 Task: Select the on option in the line has error.
Action: Mouse moved to (76, 453)
Screenshot: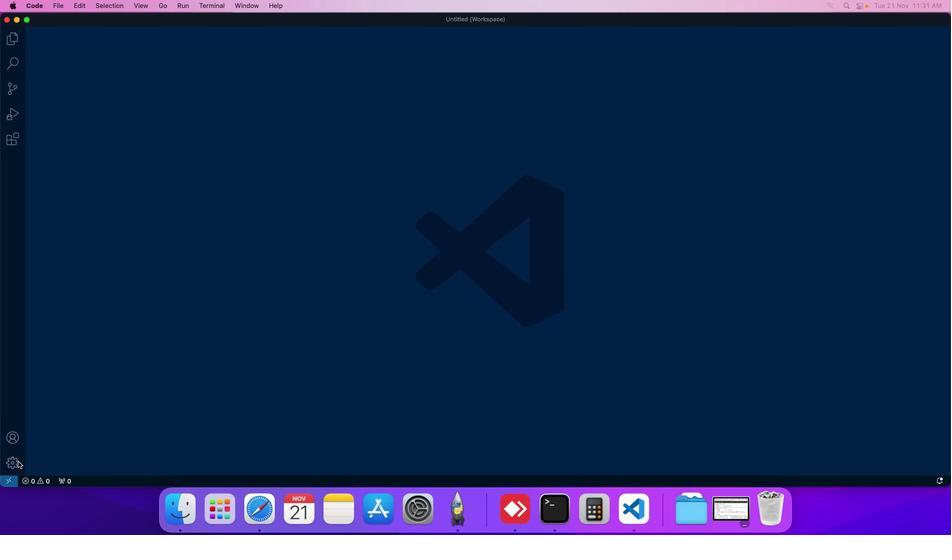 
Action: Mouse pressed left at (76, 453)
Screenshot: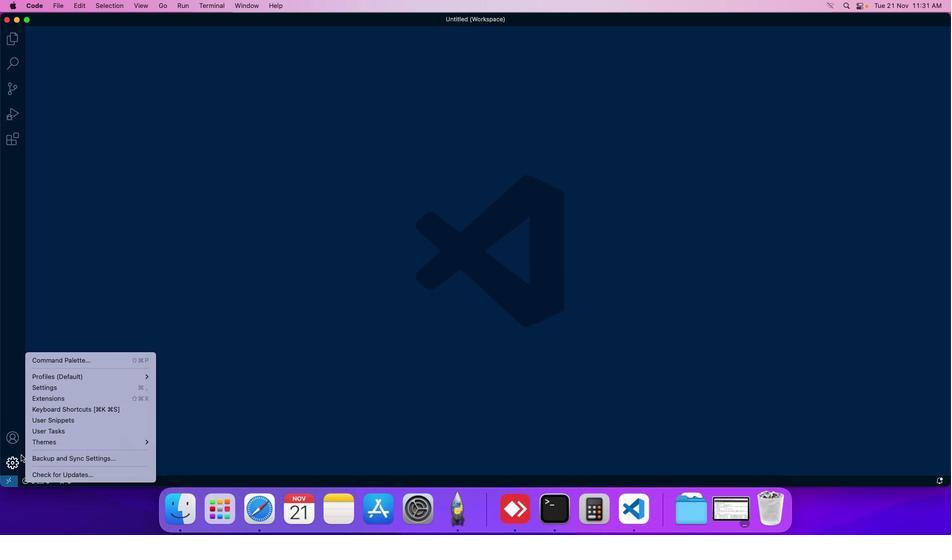 
Action: Mouse moved to (98, 388)
Screenshot: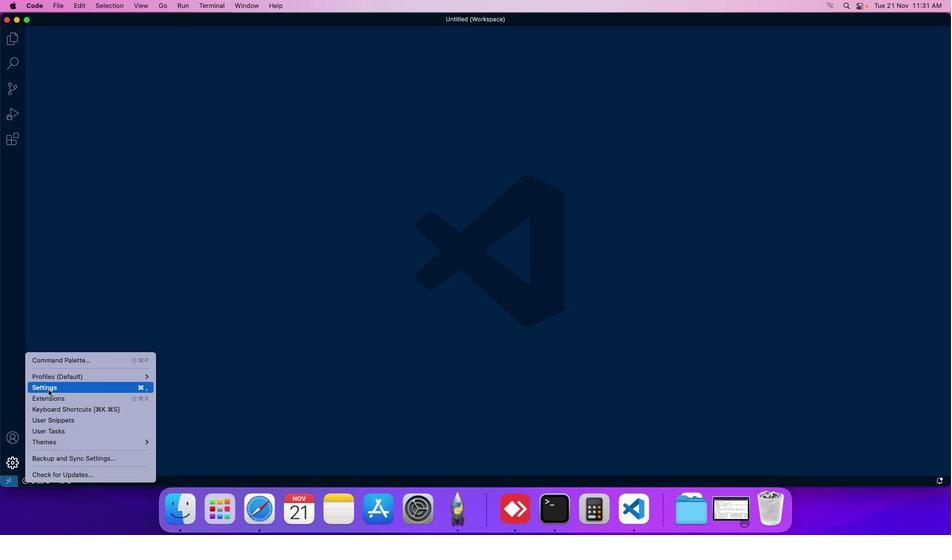 
Action: Mouse pressed left at (98, 388)
Screenshot: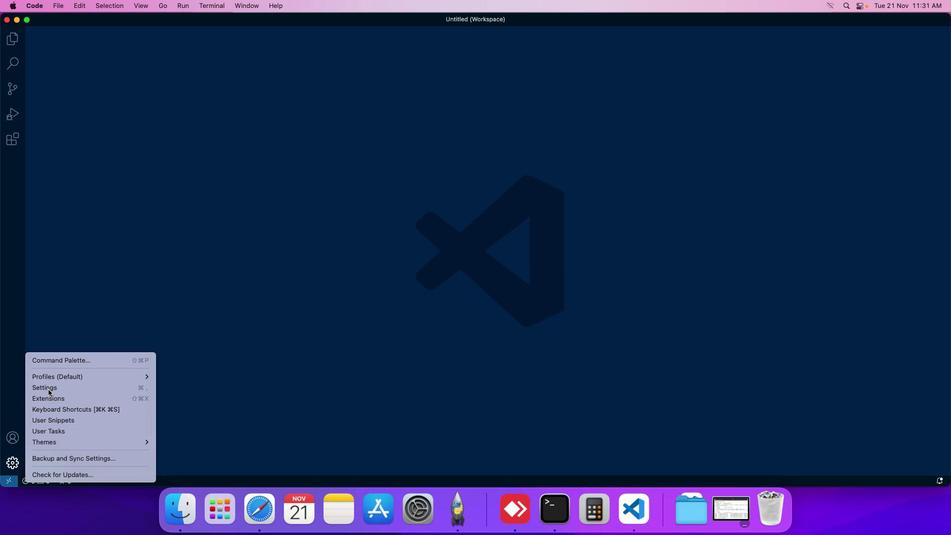 
Action: Mouse moved to (232, 104)
Screenshot: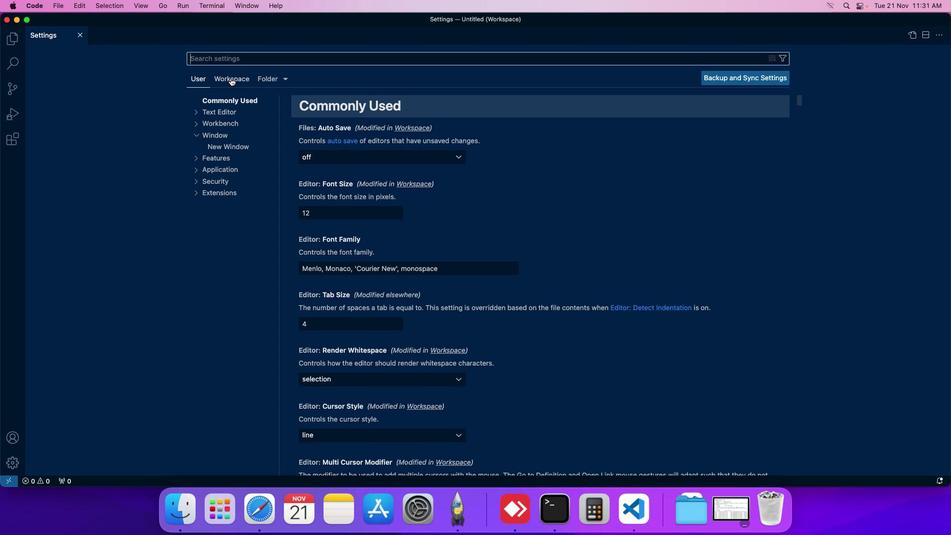 
Action: Mouse pressed left at (232, 104)
Screenshot: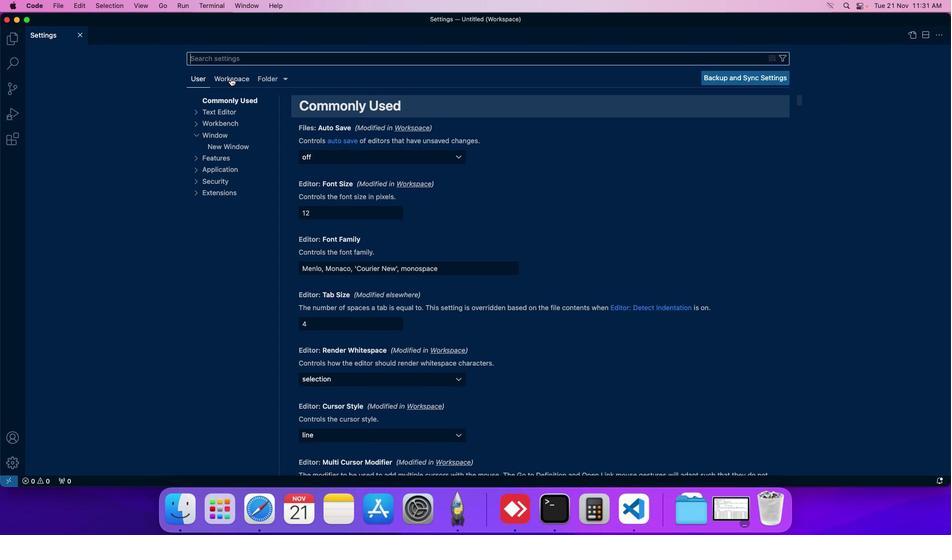 
Action: Mouse moved to (228, 165)
Screenshot: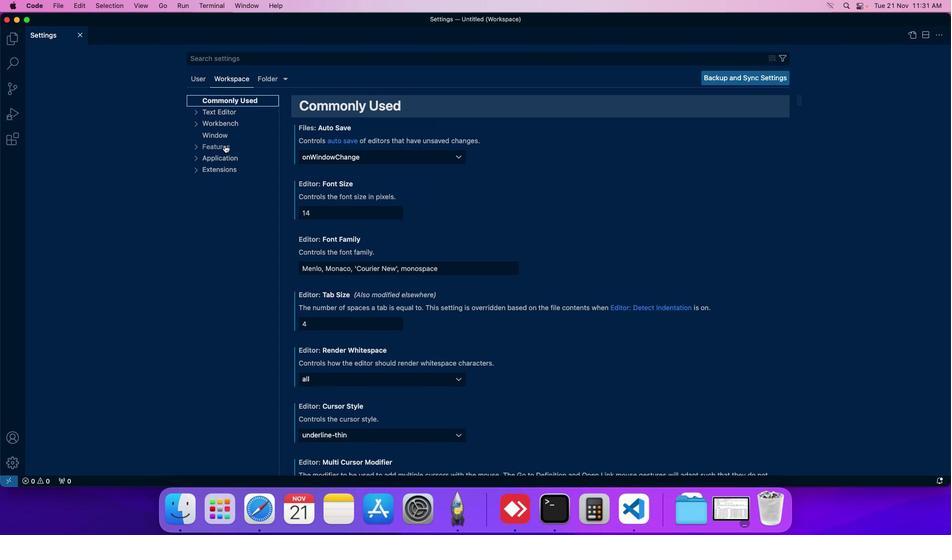 
Action: Mouse pressed left at (228, 165)
Screenshot: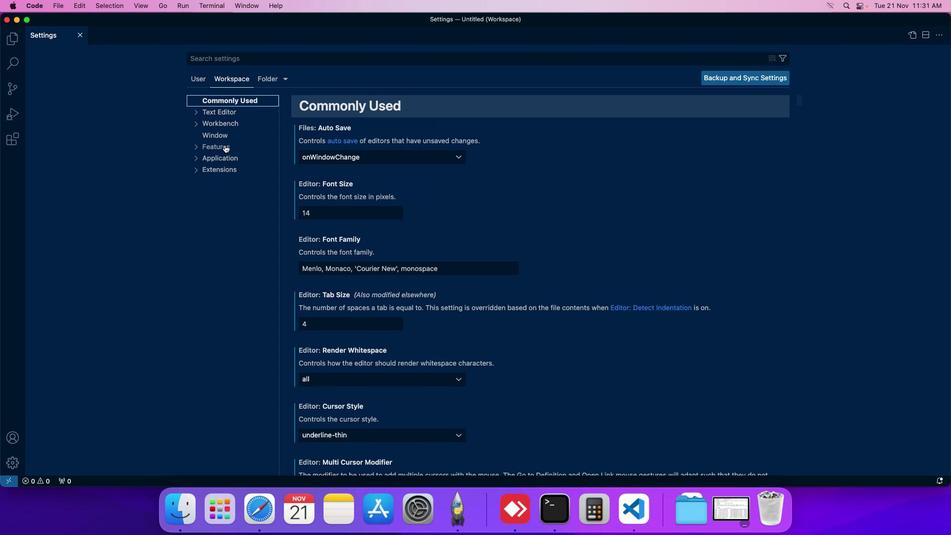 
Action: Mouse moved to (227, 334)
Screenshot: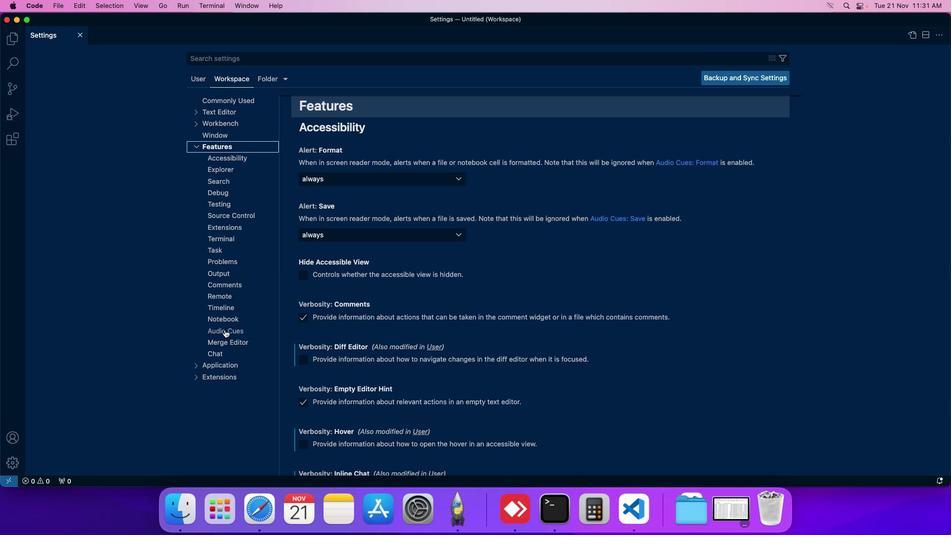 
Action: Mouse pressed left at (227, 334)
Screenshot: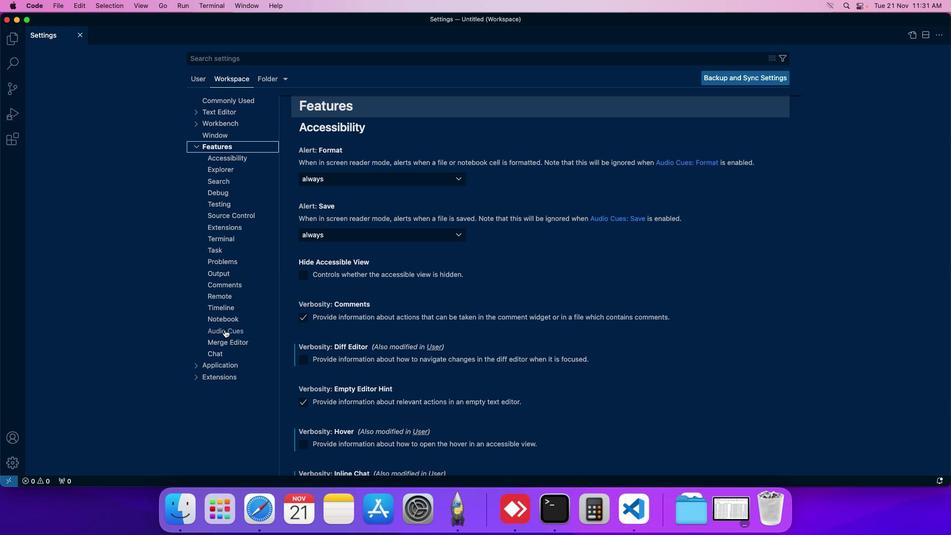 
Action: Mouse moved to (302, 299)
Screenshot: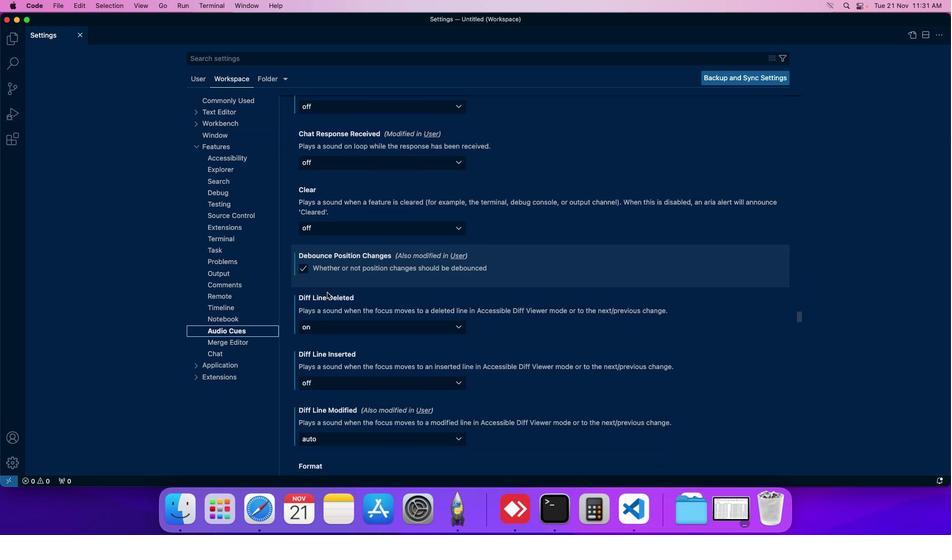 
Action: Mouse scrolled (302, 299) with delta (63, 32)
Screenshot: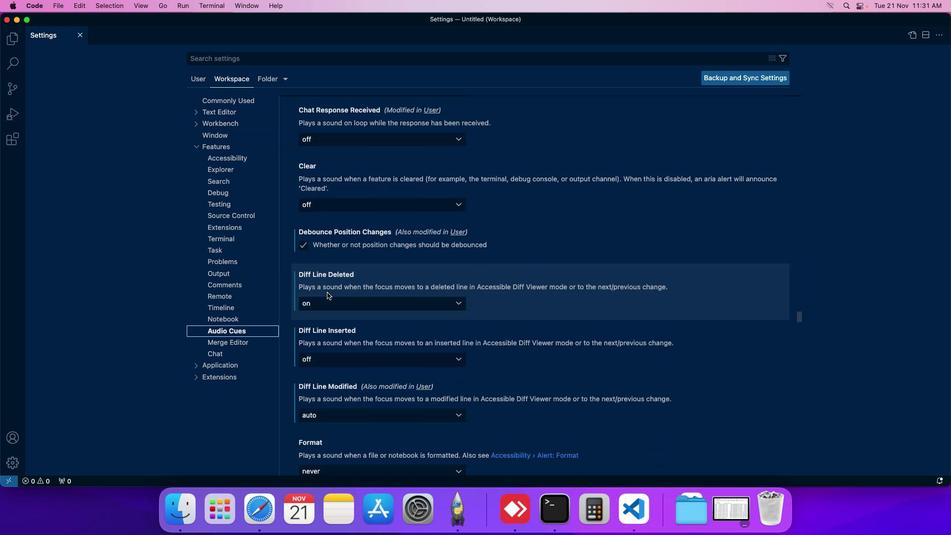
Action: Mouse scrolled (302, 299) with delta (63, 32)
Screenshot: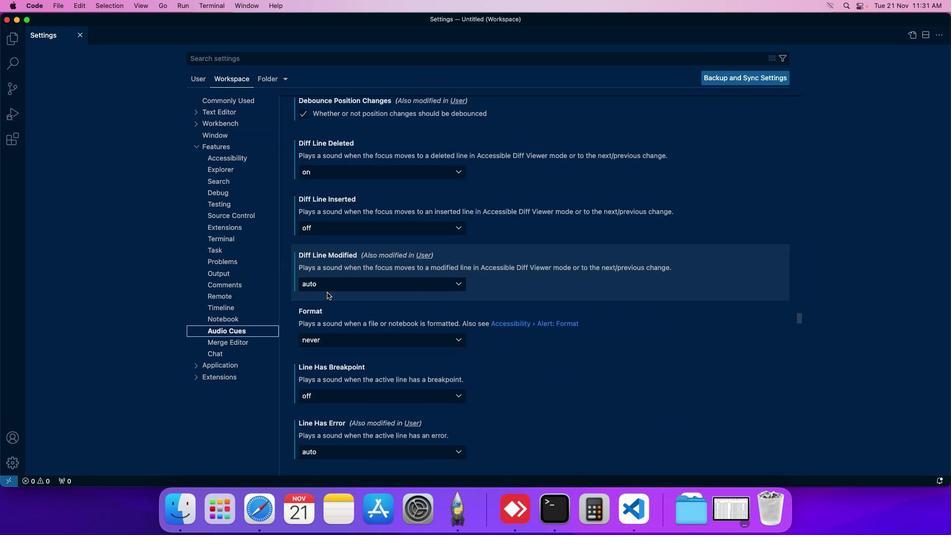 
Action: Mouse scrolled (302, 299) with delta (63, 32)
Screenshot: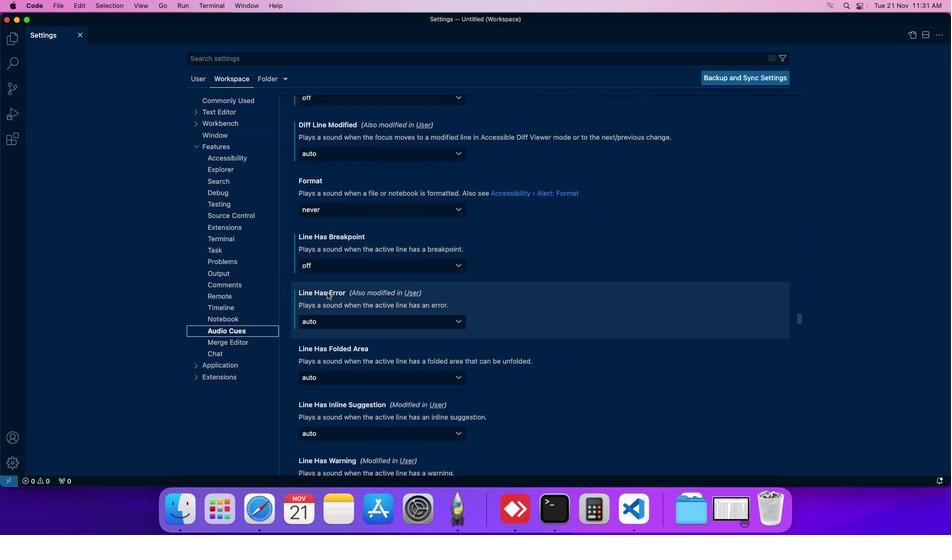 
Action: Mouse scrolled (302, 299) with delta (63, 32)
Screenshot: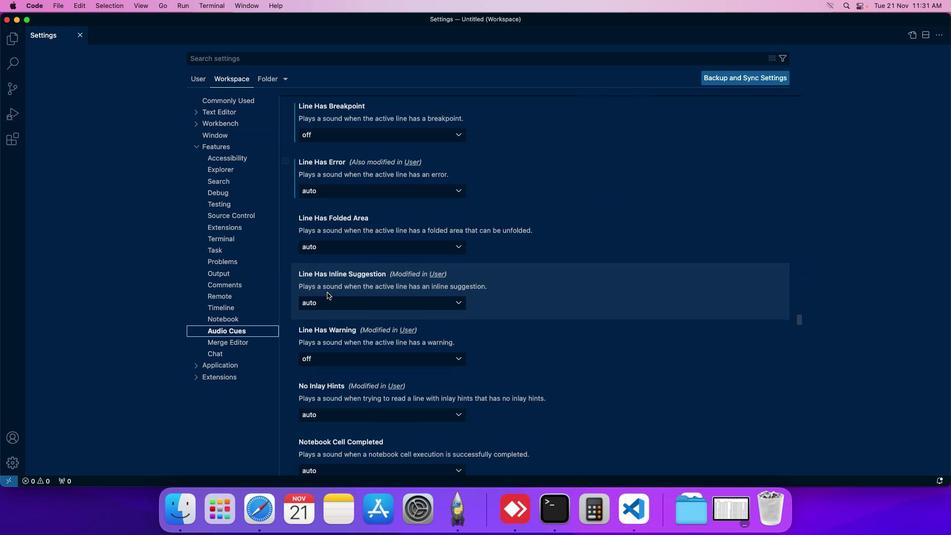 
Action: Mouse moved to (319, 202)
Screenshot: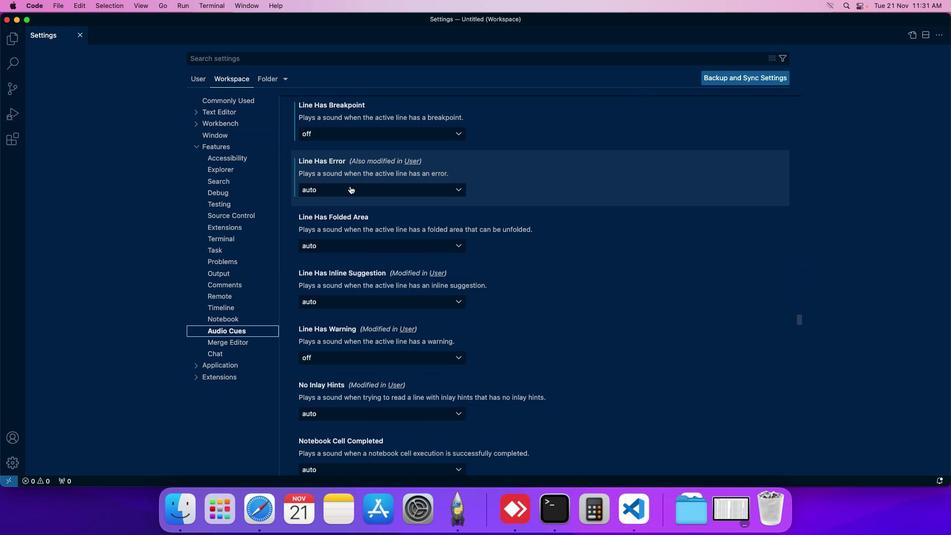 
Action: Mouse pressed left at (319, 202)
Screenshot: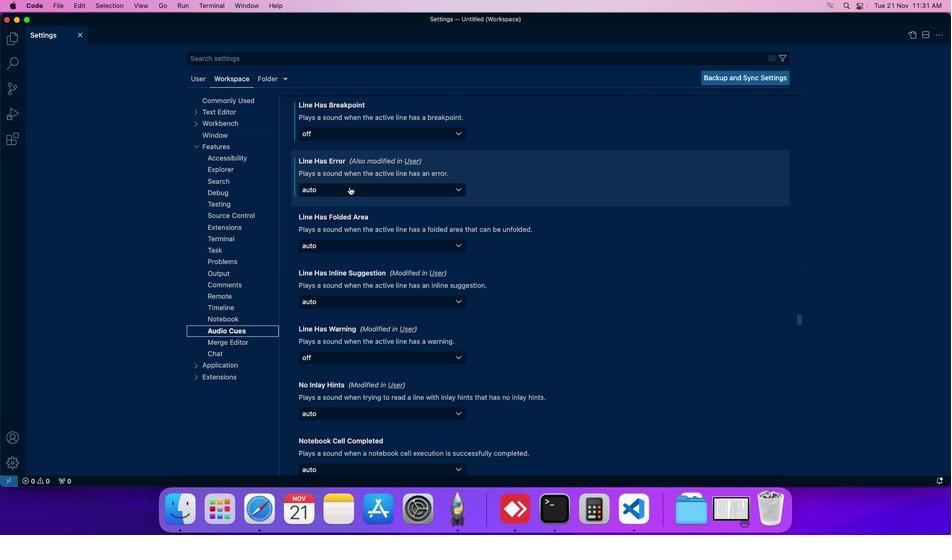 
Action: Mouse moved to (308, 230)
Screenshot: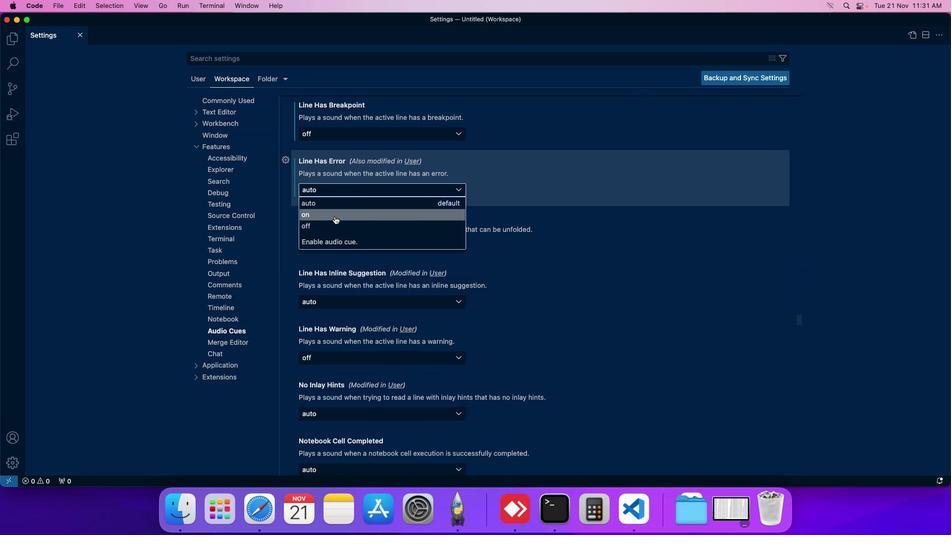 
Action: Mouse pressed left at (308, 230)
Screenshot: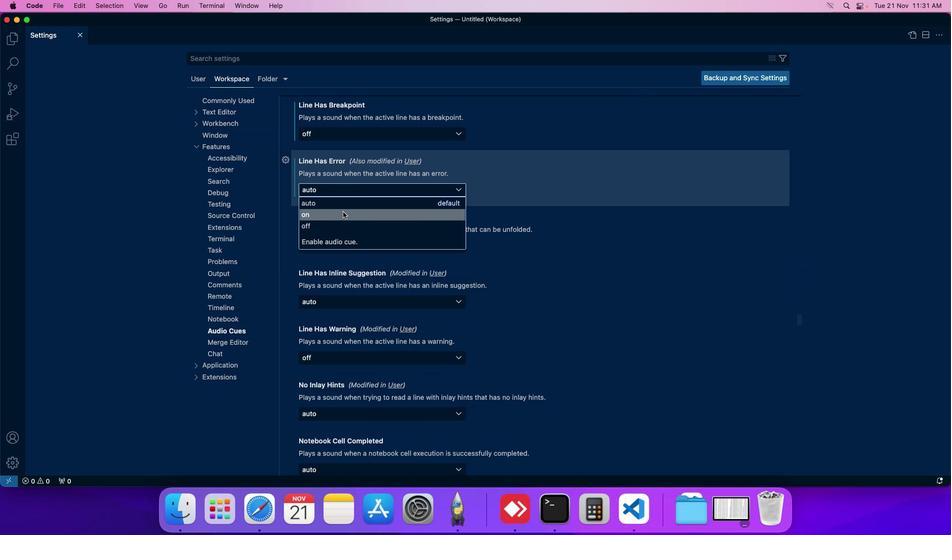 
Action: Mouse moved to (327, 212)
Screenshot: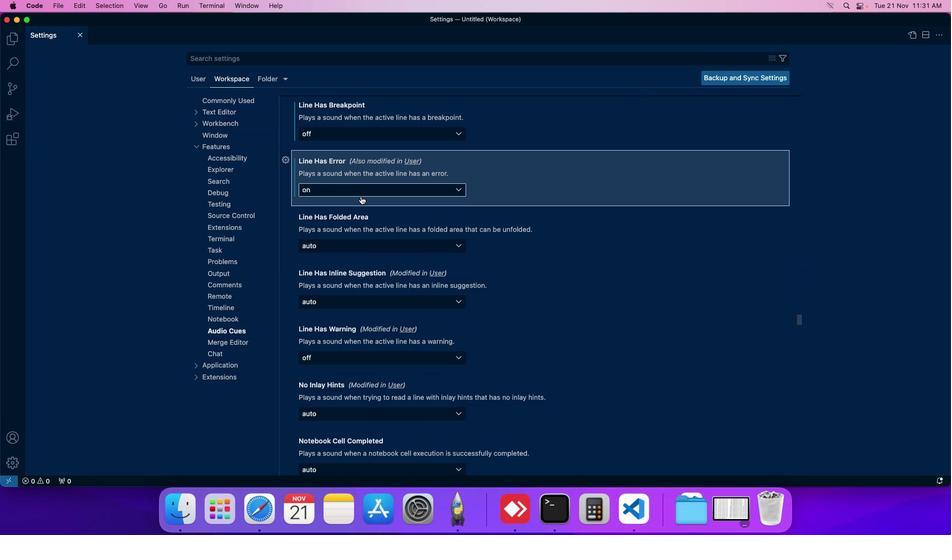 
